 Task: Set the terrestrial reception parameters transmission mode to 4k.
Action: Mouse moved to (96, 12)
Screenshot: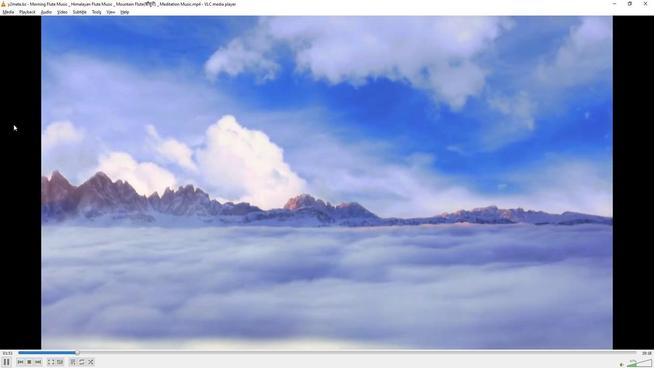 
Action: Mouse pressed left at (96, 12)
Screenshot: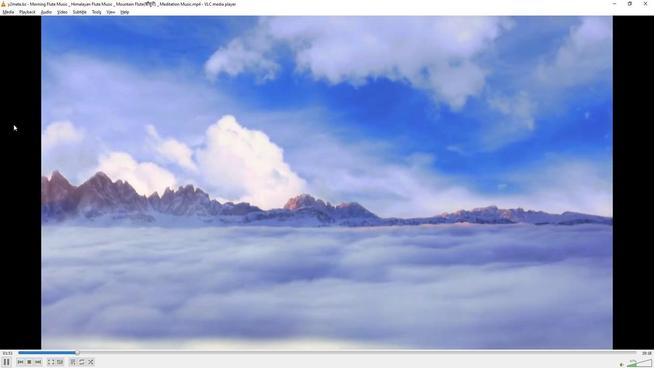 
Action: Mouse moved to (108, 93)
Screenshot: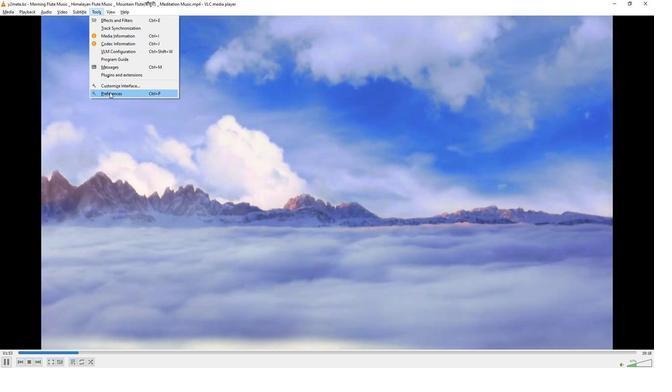 
Action: Mouse pressed left at (108, 93)
Screenshot: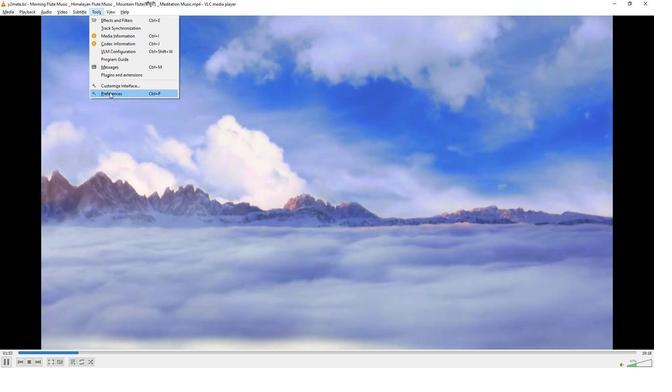 
Action: Mouse moved to (214, 300)
Screenshot: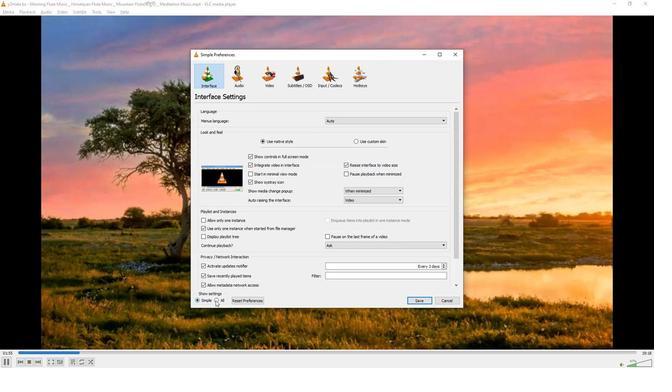 
Action: Mouse pressed left at (214, 300)
Screenshot: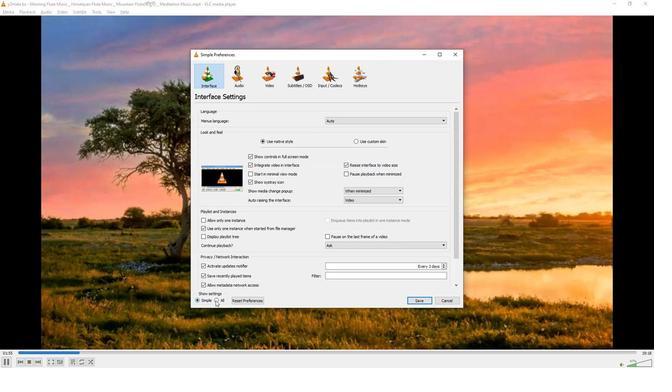 
Action: Mouse moved to (204, 186)
Screenshot: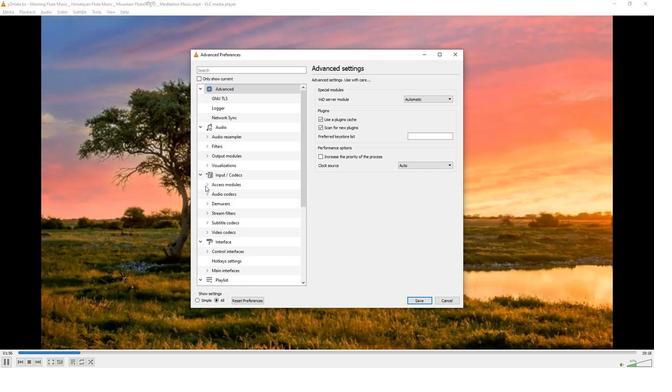 
Action: Mouse pressed left at (204, 186)
Screenshot: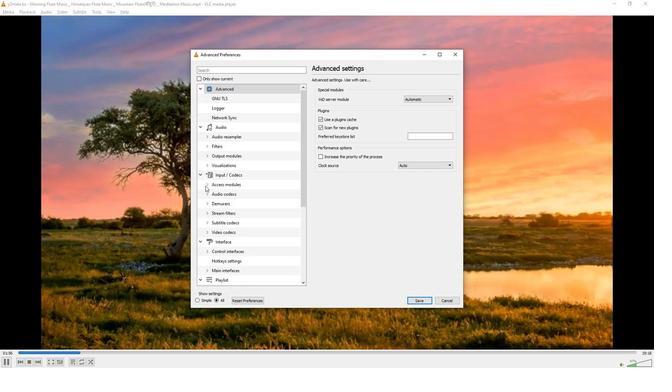 
Action: Mouse moved to (222, 243)
Screenshot: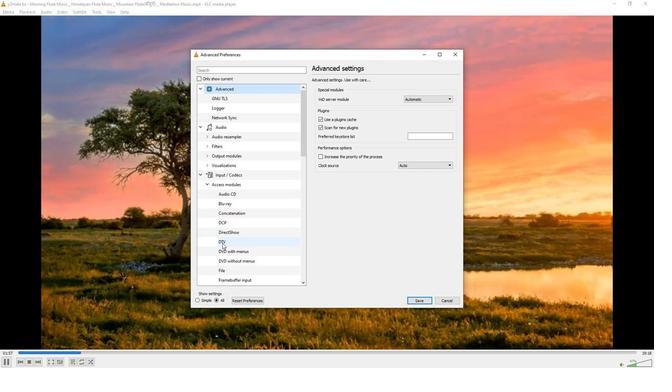 
Action: Mouse pressed left at (222, 243)
Screenshot: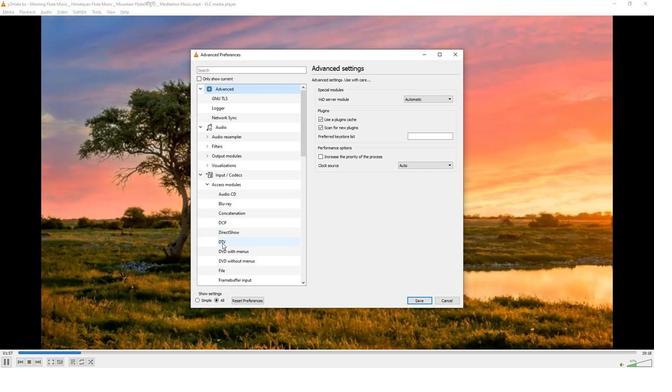 
Action: Mouse moved to (429, 146)
Screenshot: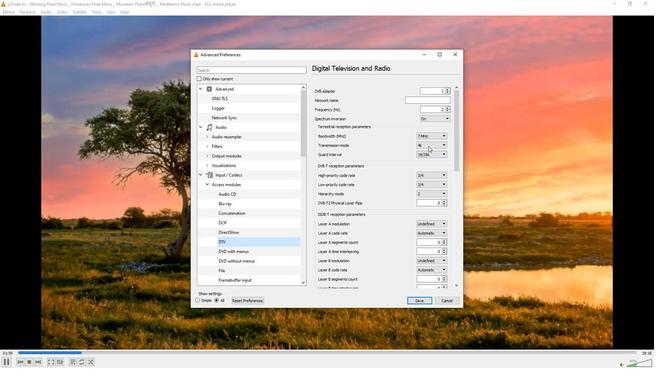 
Action: Mouse pressed left at (429, 146)
Screenshot: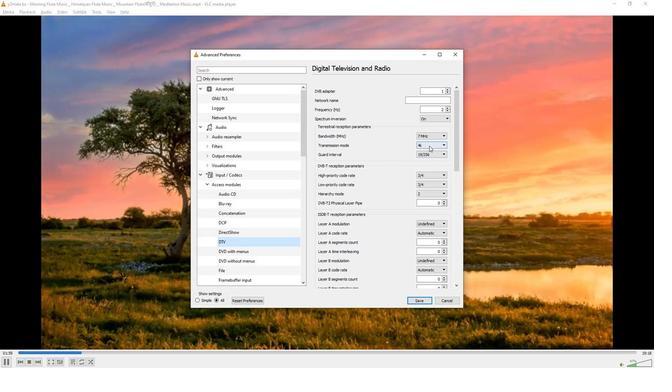 
Action: Mouse moved to (428, 164)
Screenshot: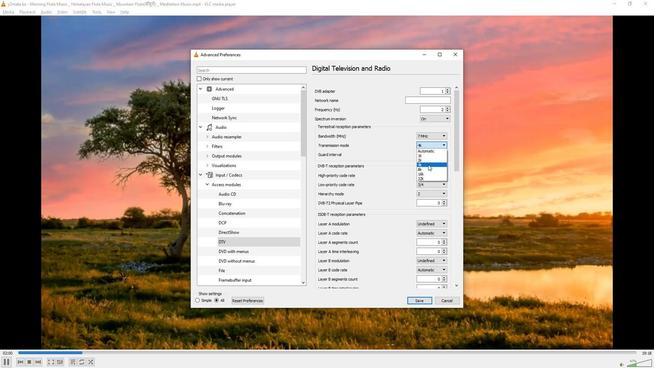 
Action: Mouse pressed left at (428, 164)
Screenshot: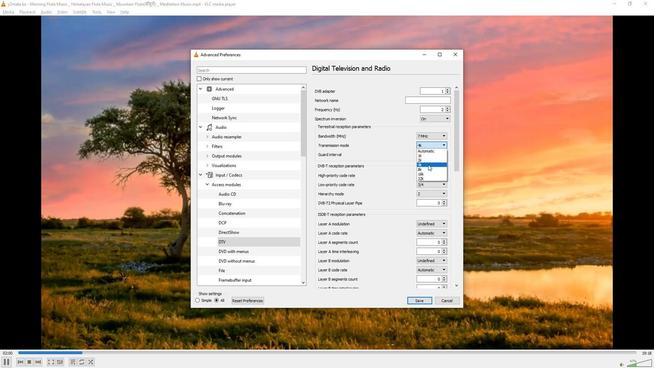 
Action: Mouse moved to (414, 163)
Screenshot: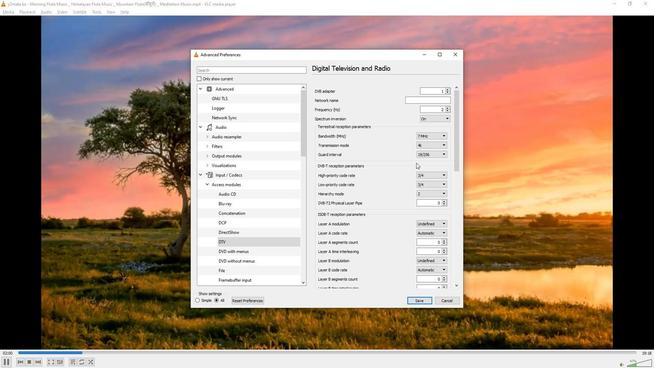 
